 Task: Filter the notifications by "is:discussion".
Action: Mouse moved to (1027, 227)
Screenshot: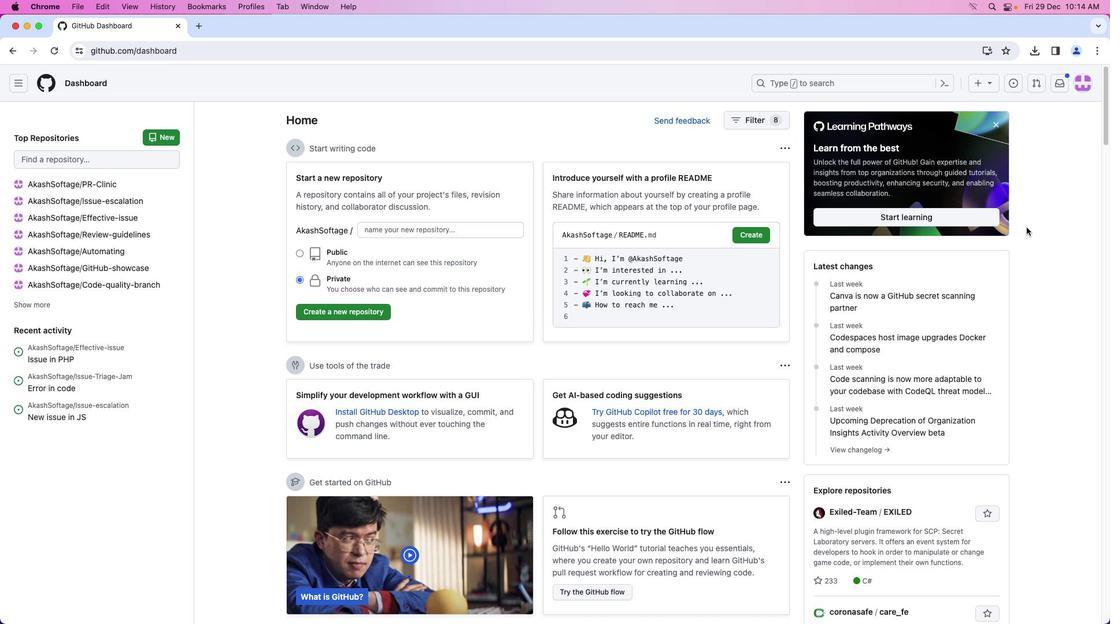 
Action: Mouse pressed left at (1027, 227)
Screenshot: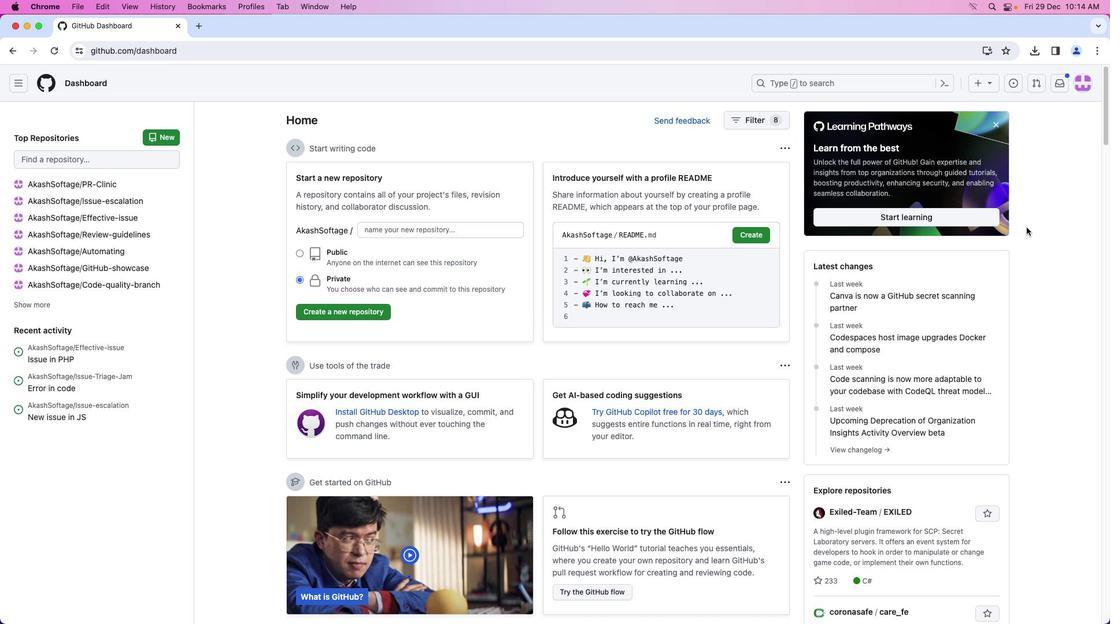 
Action: Mouse moved to (1061, 85)
Screenshot: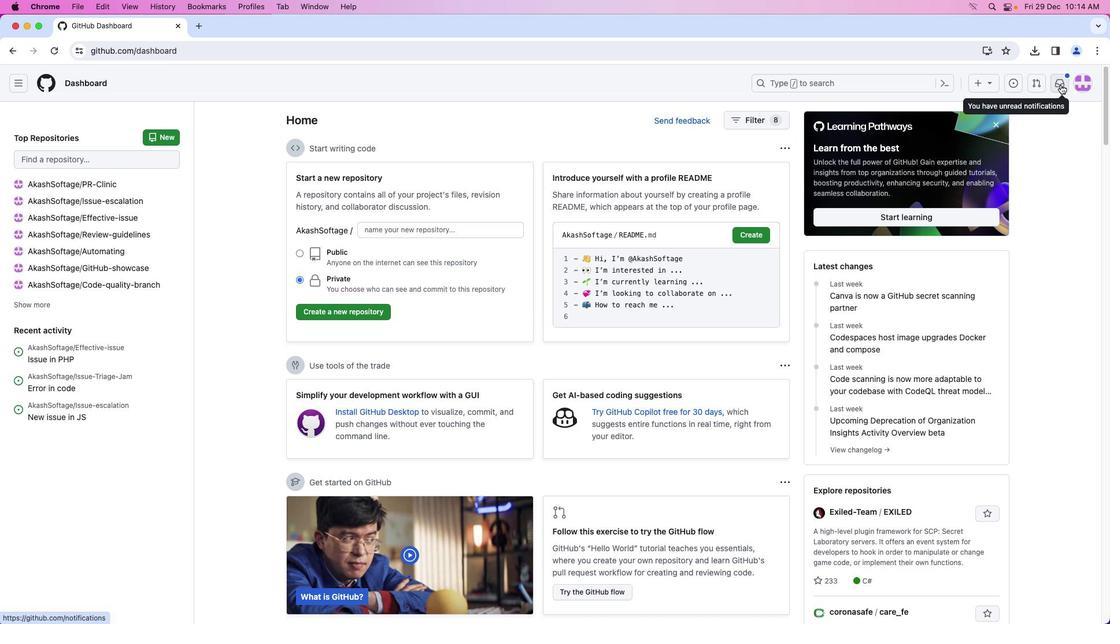 
Action: Mouse pressed left at (1061, 85)
Screenshot: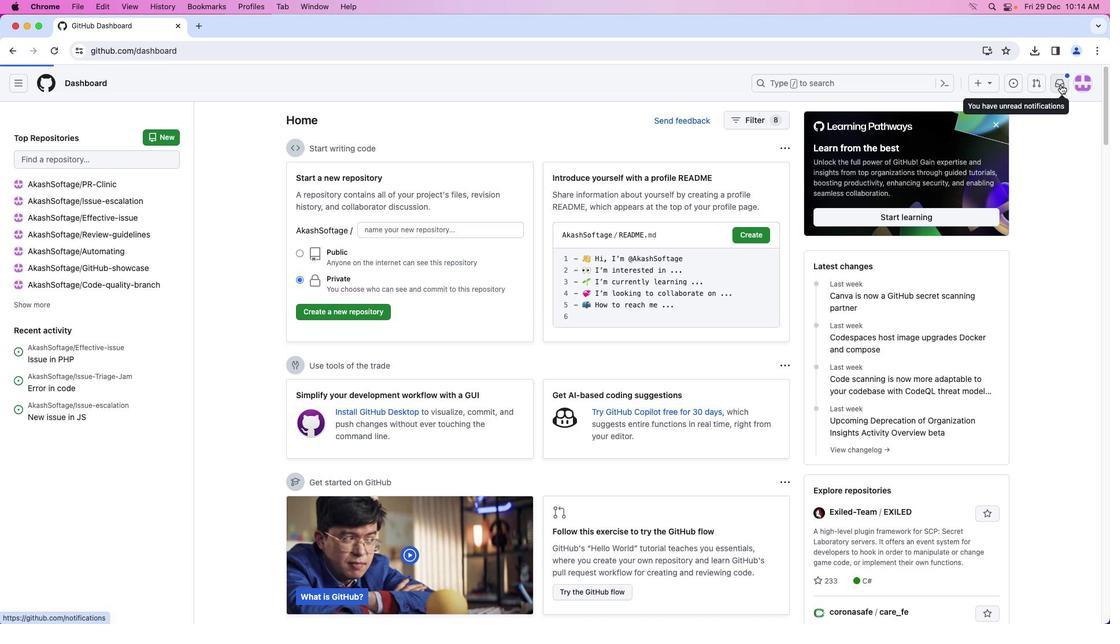 
Action: Mouse moved to (360, 120)
Screenshot: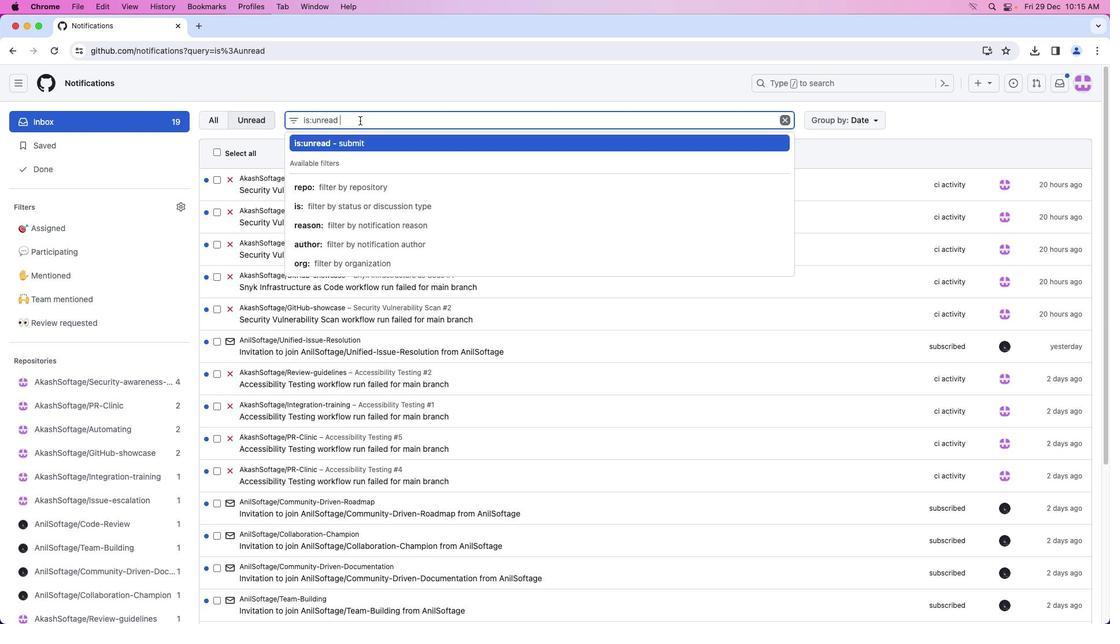 
Action: Mouse pressed left at (360, 120)
Screenshot: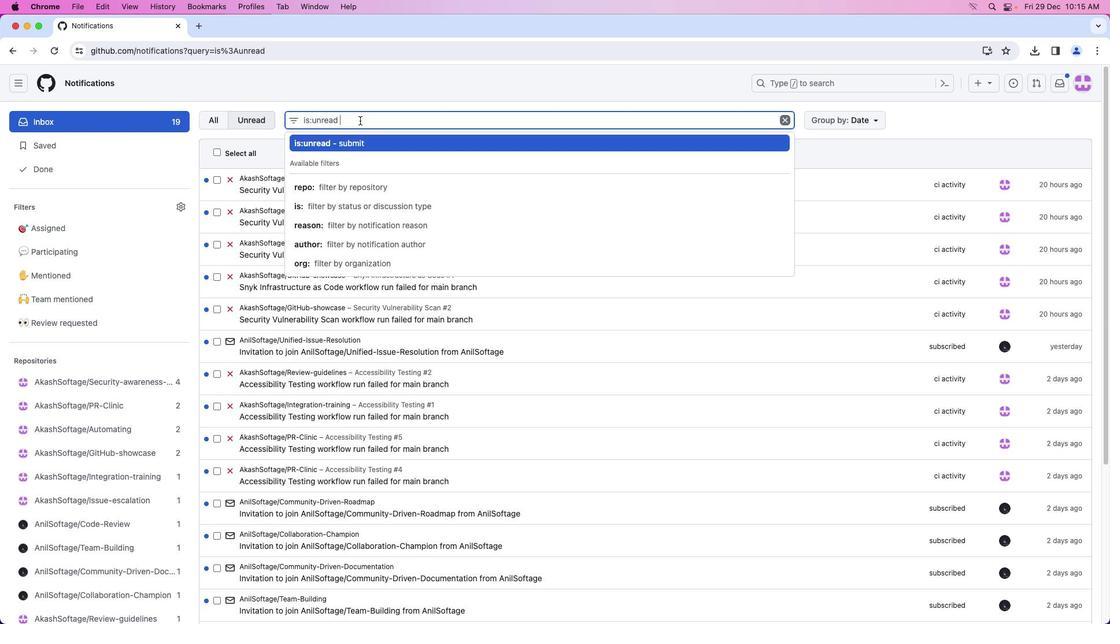 
Action: Mouse pressed left at (360, 120)
Screenshot: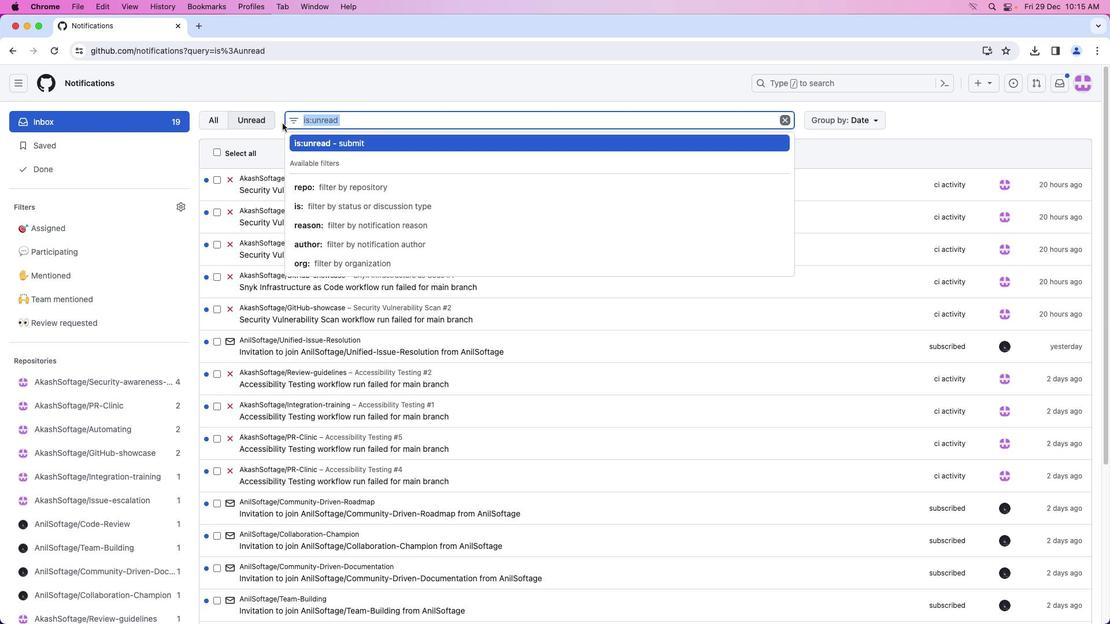 
Action: Mouse moved to (281, 121)
Screenshot: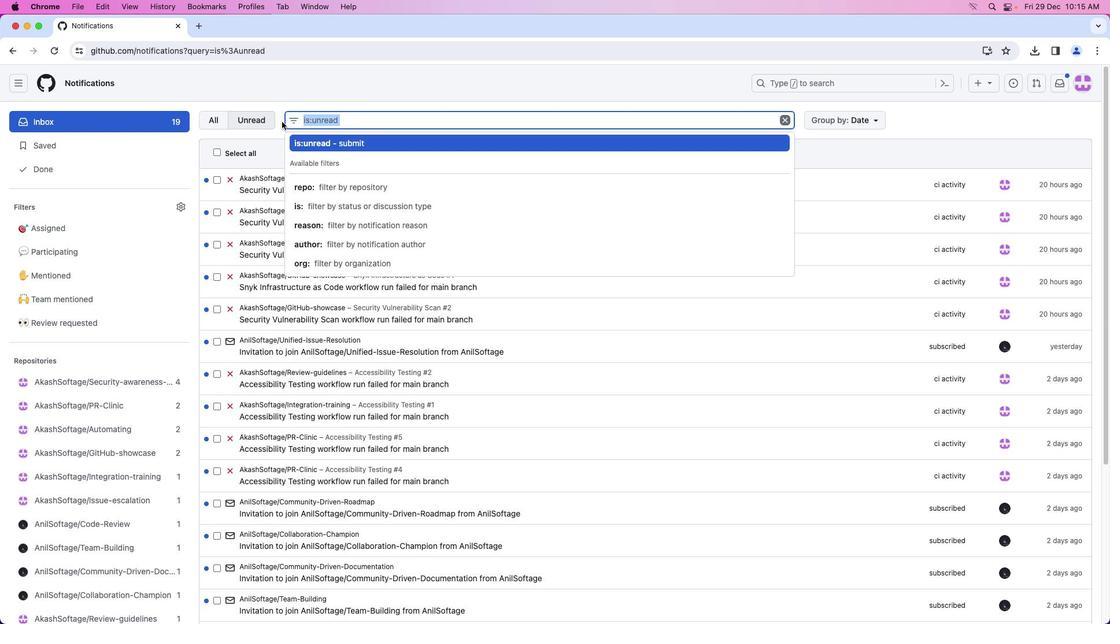 
Action: Key pressed 'i''s'Key.shift_r':''d''i''s''c''u''s''s''i''o''n'Key.enter
Screenshot: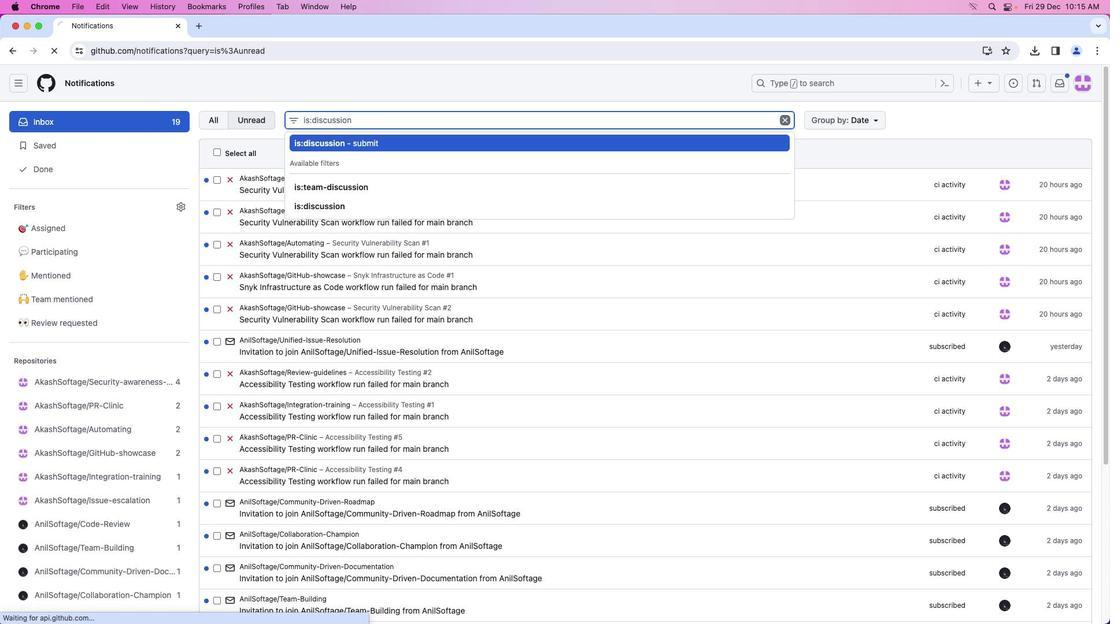 
Action: Mouse moved to (659, 243)
Screenshot: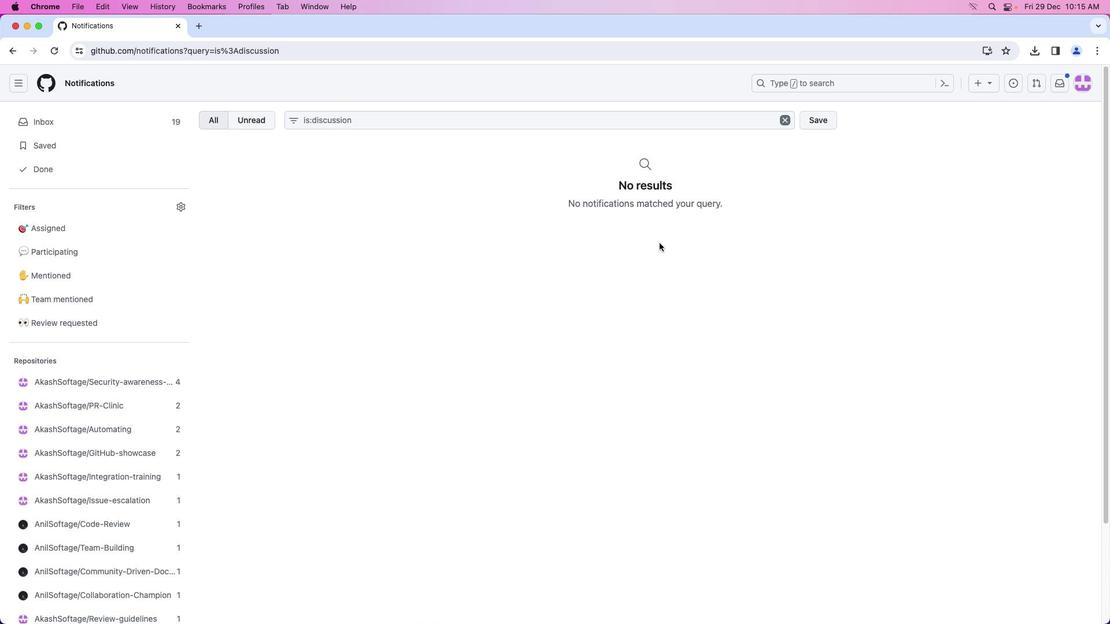 
Action: Mouse pressed left at (659, 243)
Screenshot: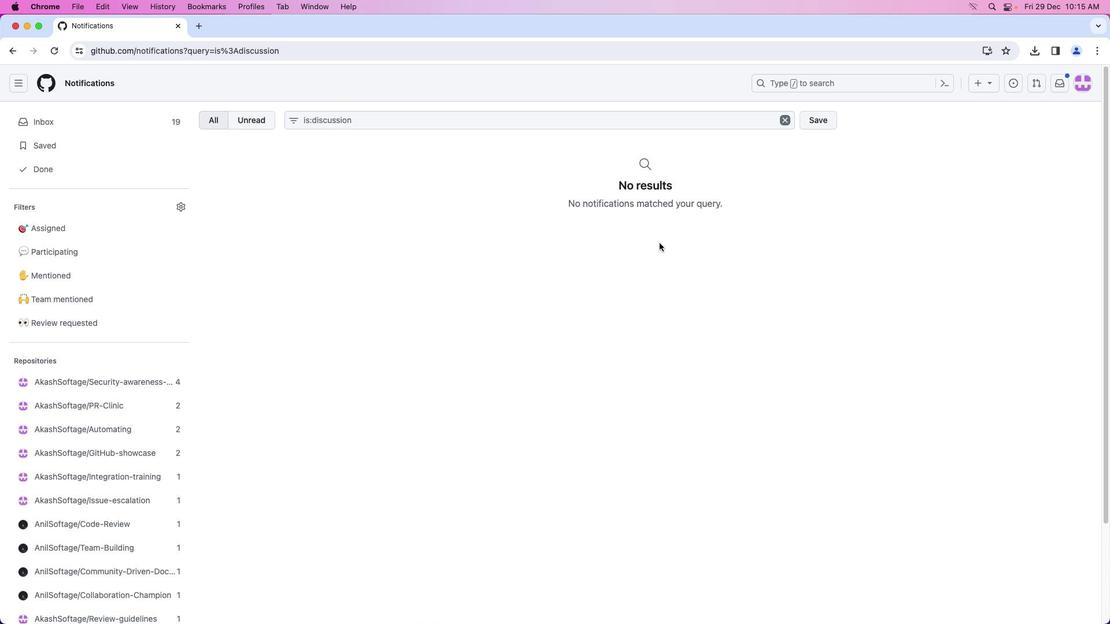 
Action: Mouse moved to (659, 243)
Screenshot: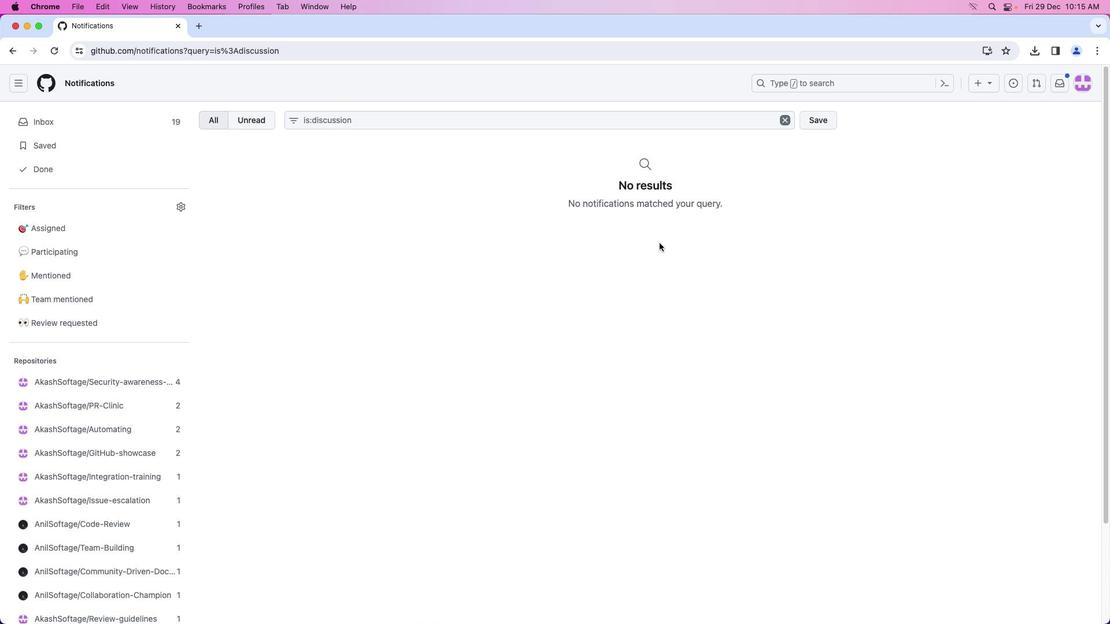 
